 Task: In the Contact  AubreyNelson@iCloud.com, Log SMS with description: 'Followed up via SMS with a lead who attended our recent webinar.'; Add date: '2 September, 2023', attach the document: Terms_and_conditions.doc. Logged in from softage.10@softage.net
Action: Mouse moved to (75, 57)
Screenshot: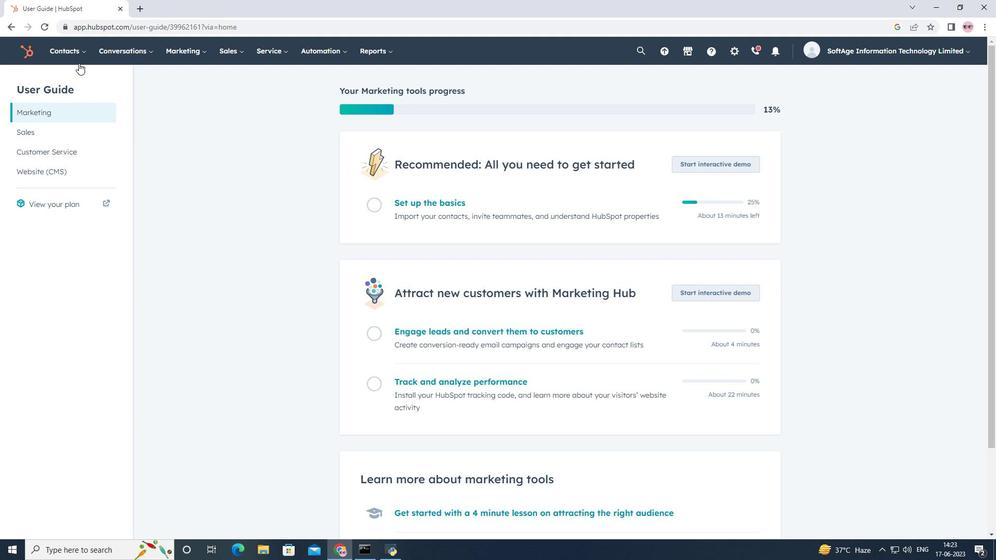 
Action: Mouse pressed left at (75, 57)
Screenshot: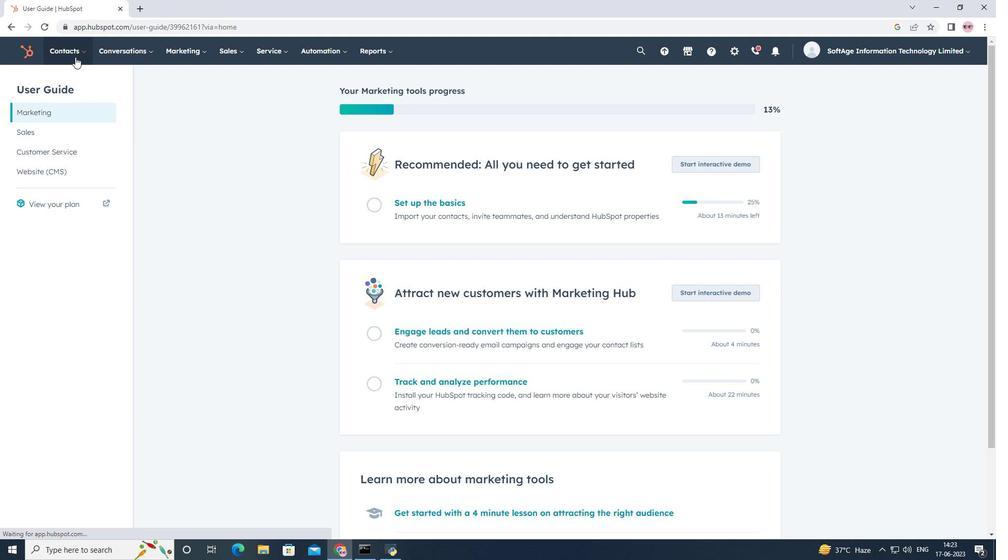 
Action: Mouse moved to (80, 86)
Screenshot: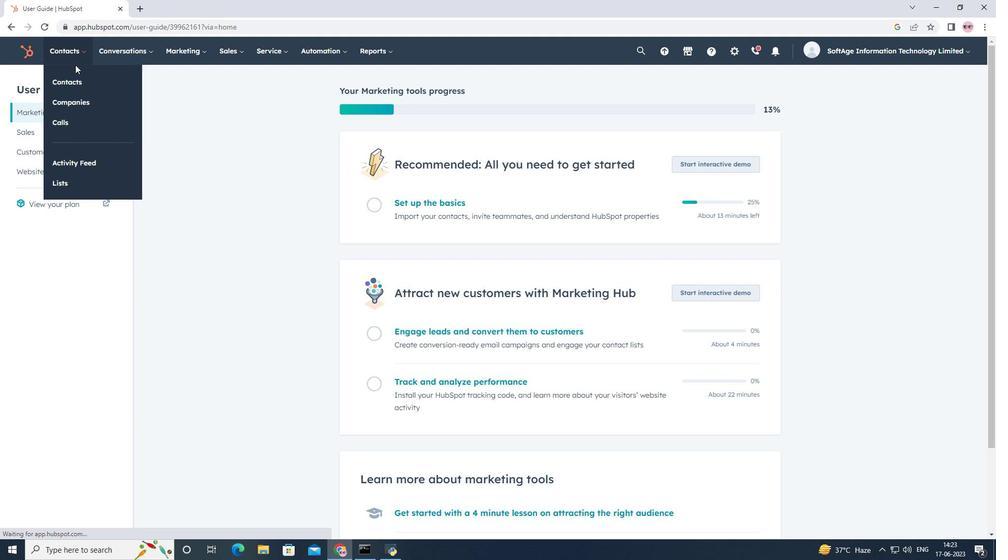 
Action: Mouse pressed left at (80, 86)
Screenshot: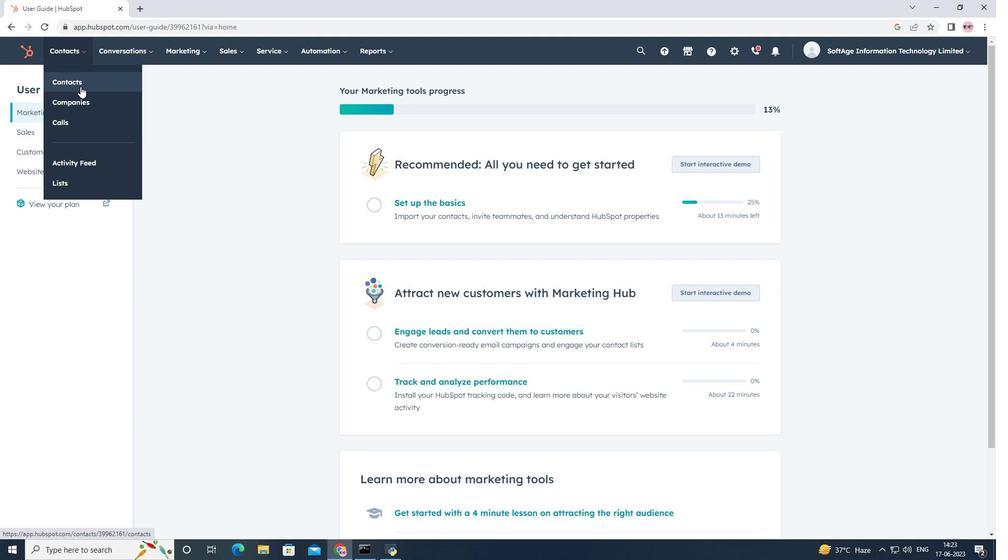 
Action: Mouse moved to (118, 163)
Screenshot: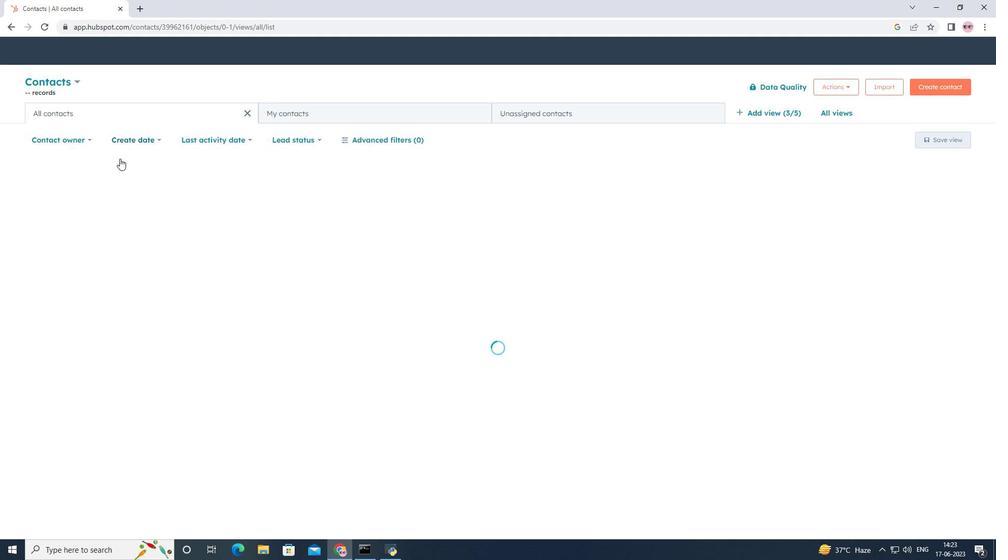 
Action: Mouse pressed left at (118, 163)
Screenshot: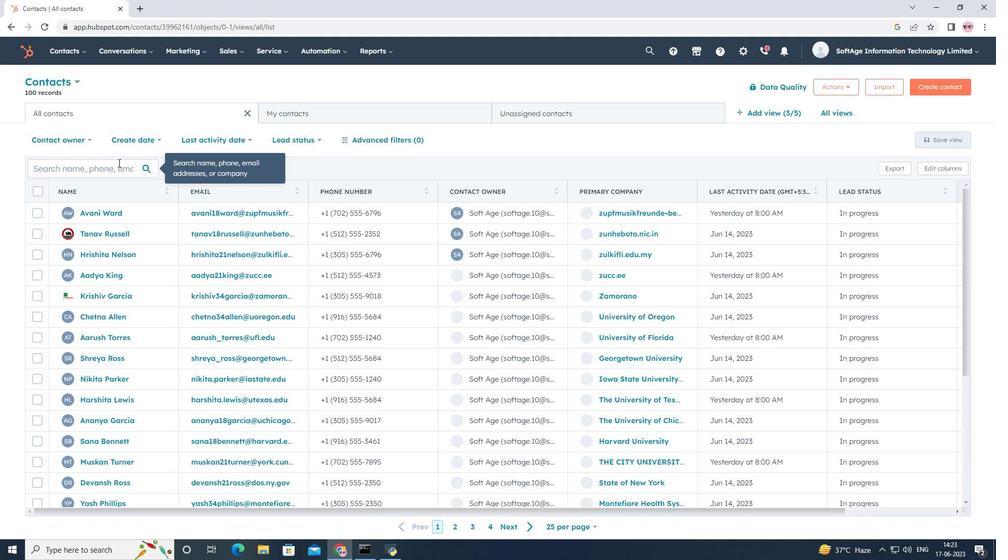 
Action: Key pressed <Key.shift>Aubrey<Key.shift><Key.shift>Na<Key.backspace>elson<Key.shift>@i<Key.shift>Cloud.com
Screenshot: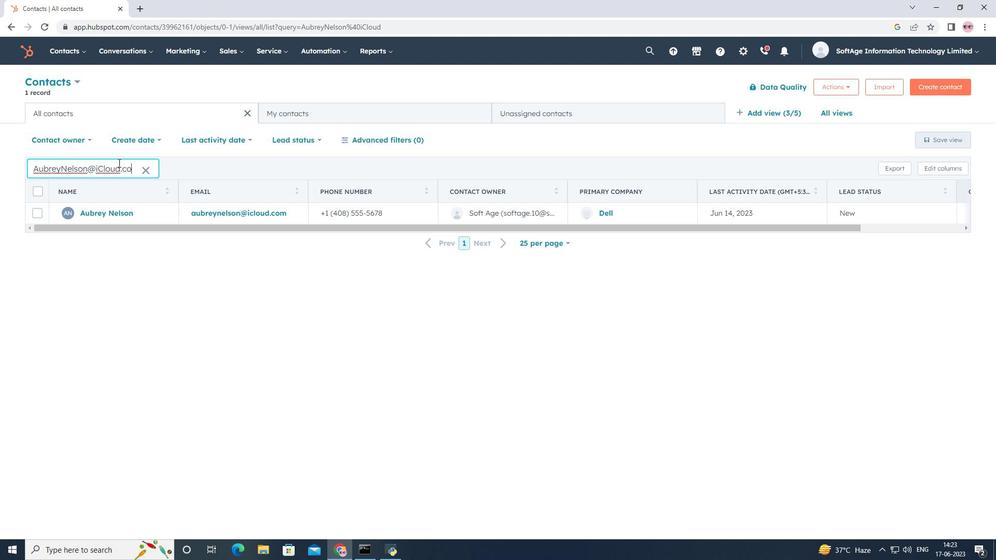 
Action: Mouse moved to (113, 211)
Screenshot: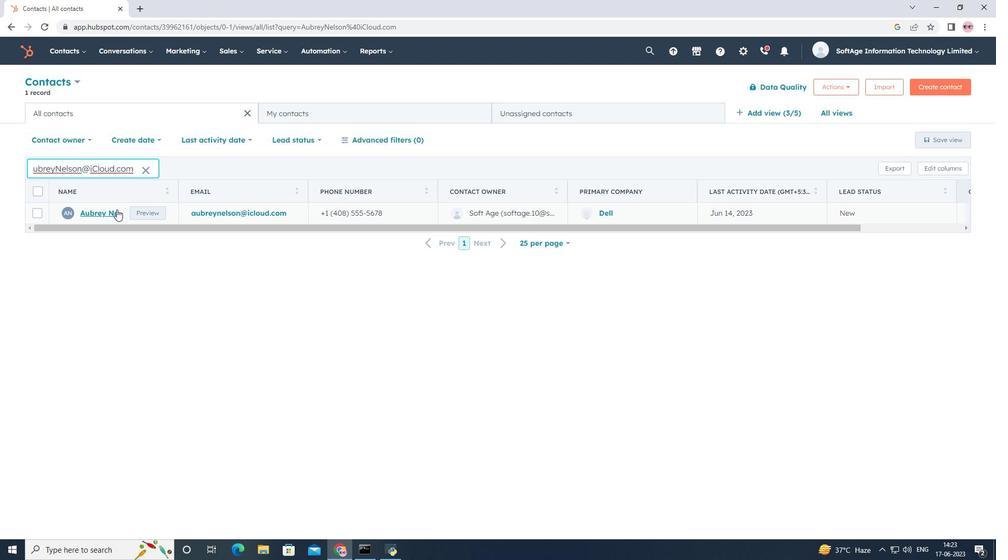 
Action: Mouse pressed left at (113, 211)
Screenshot: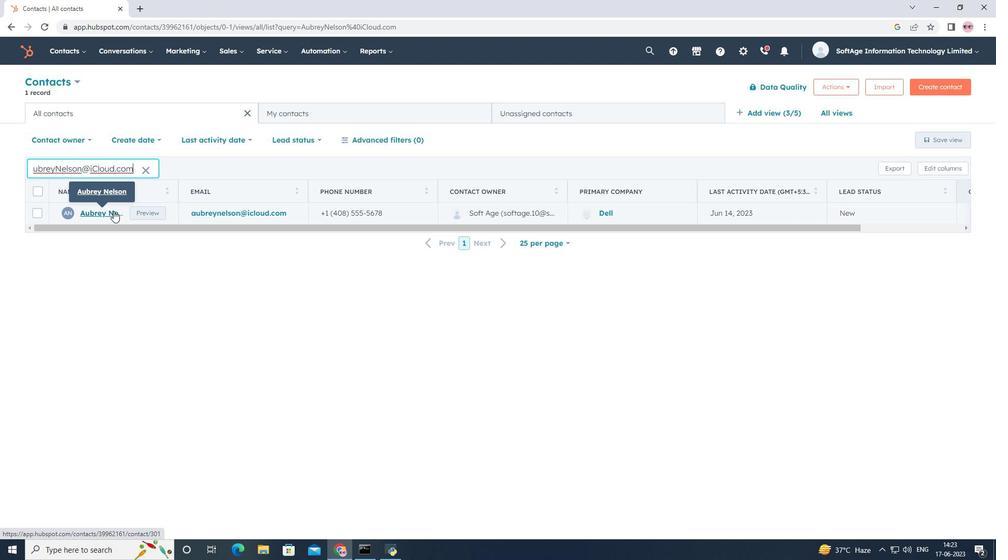 
Action: Mouse moved to (203, 168)
Screenshot: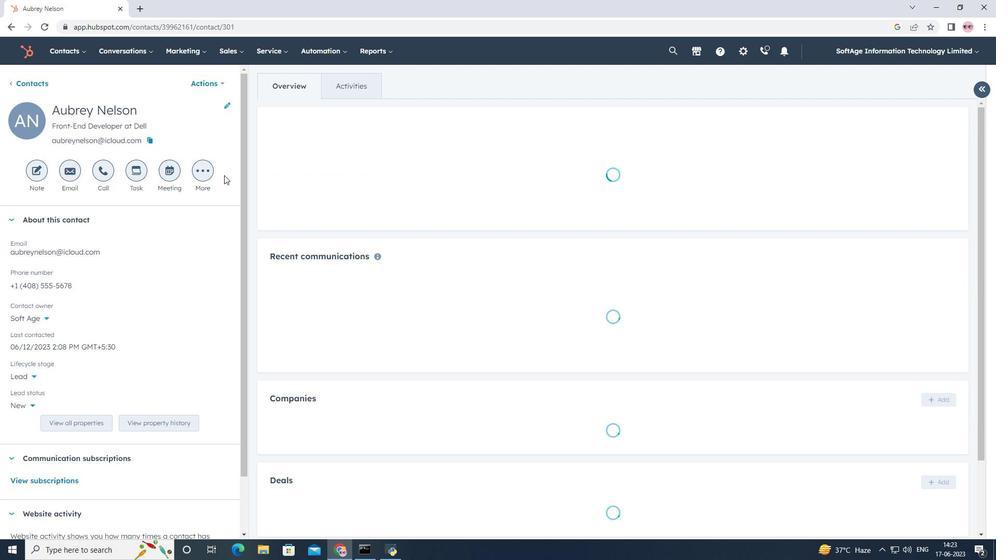 
Action: Mouse pressed left at (203, 168)
Screenshot: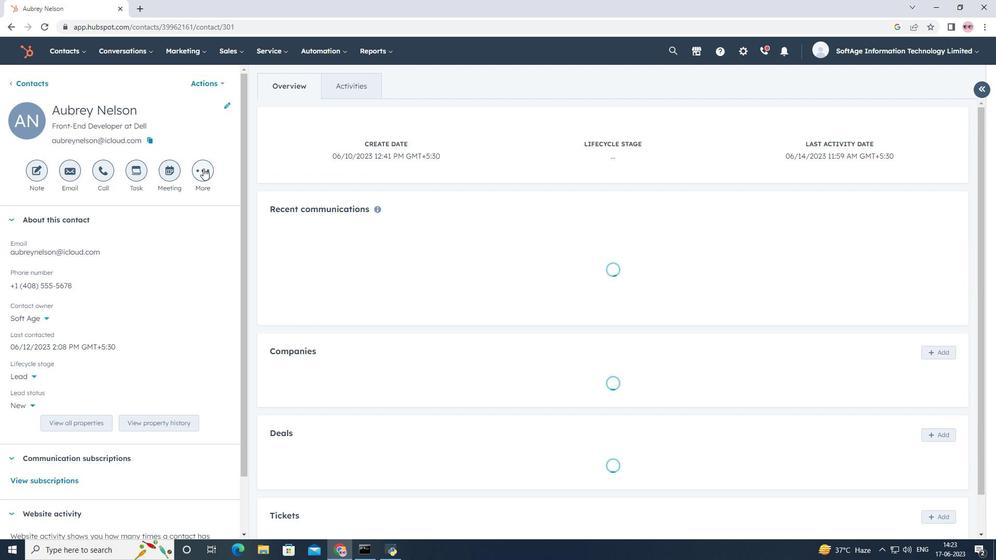 
Action: Mouse moved to (204, 190)
Screenshot: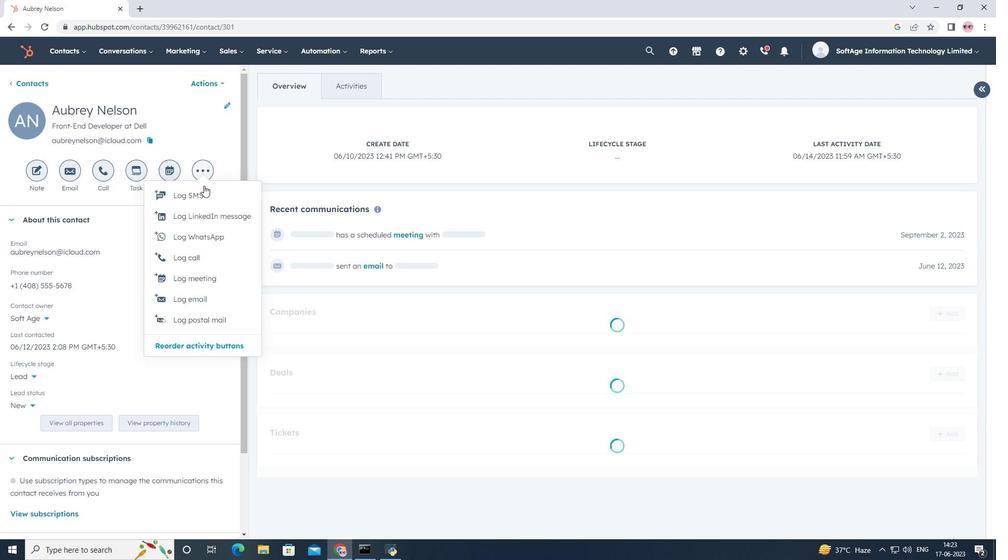 
Action: Mouse pressed left at (204, 190)
Screenshot: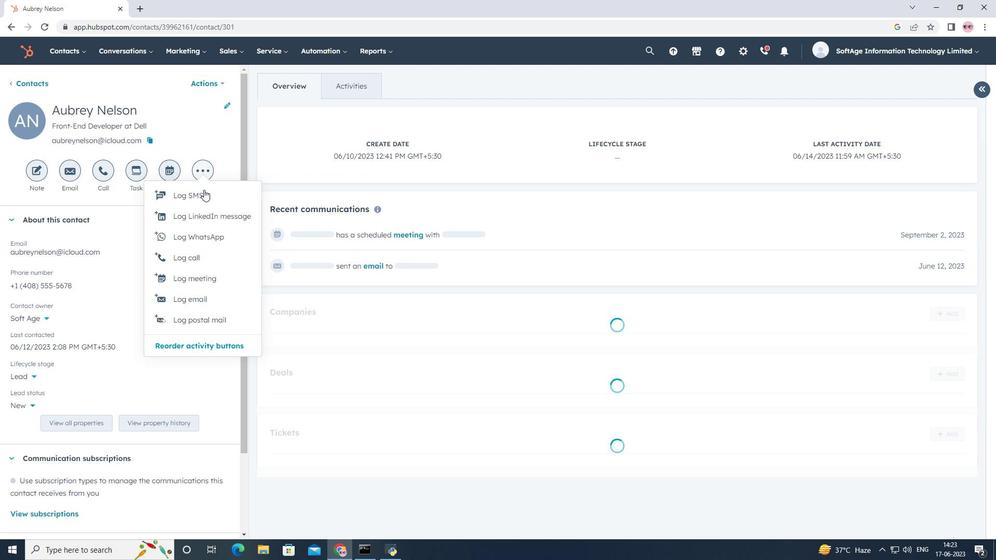 
Action: Mouse moved to (635, 394)
Screenshot: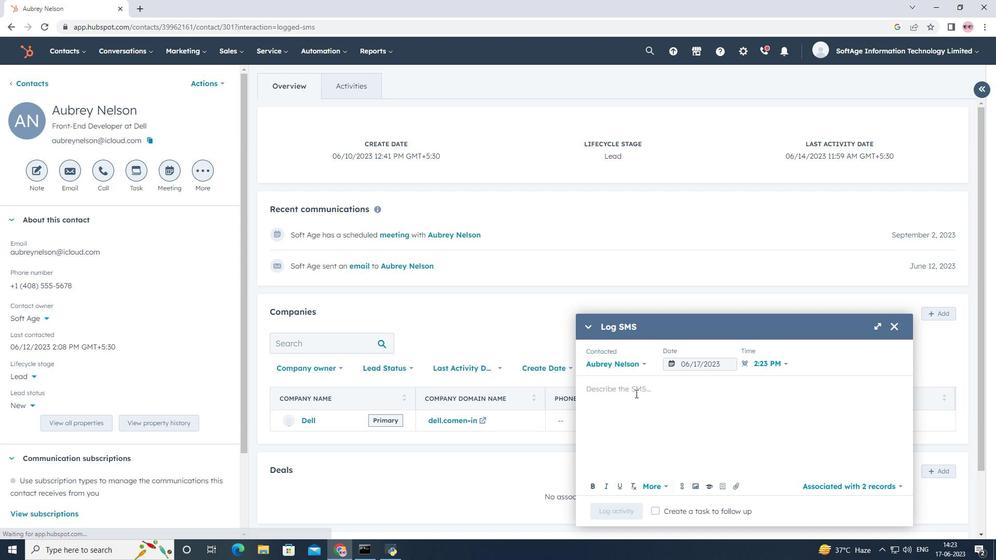 
Action: Key pressed <Key.shift><Key.shift><Key.shift><Key.shift><Key.shift><Key.shift>Followed<Key.space>up<Key.space>via<Key.space>
Screenshot: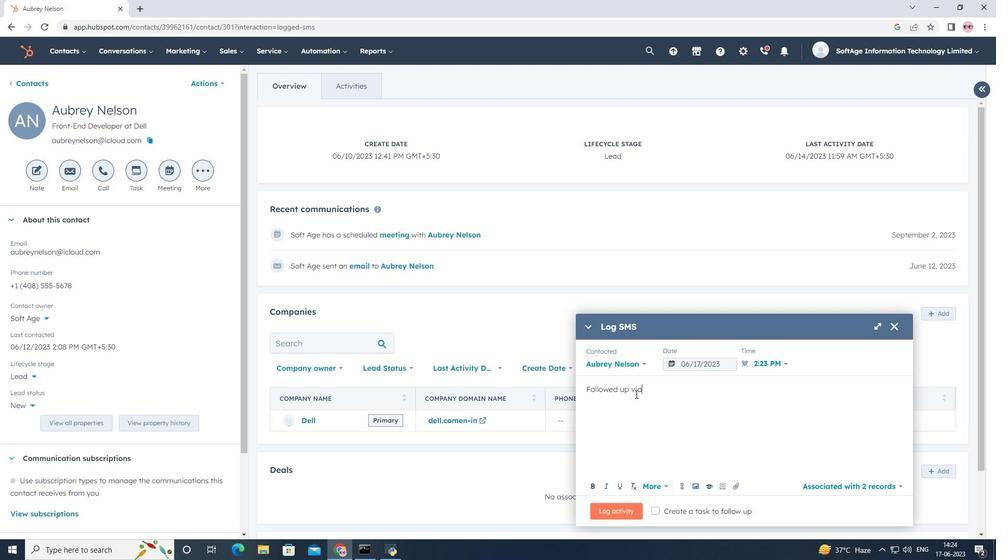 
Action: Mouse moved to (635, 394)
Screenshot: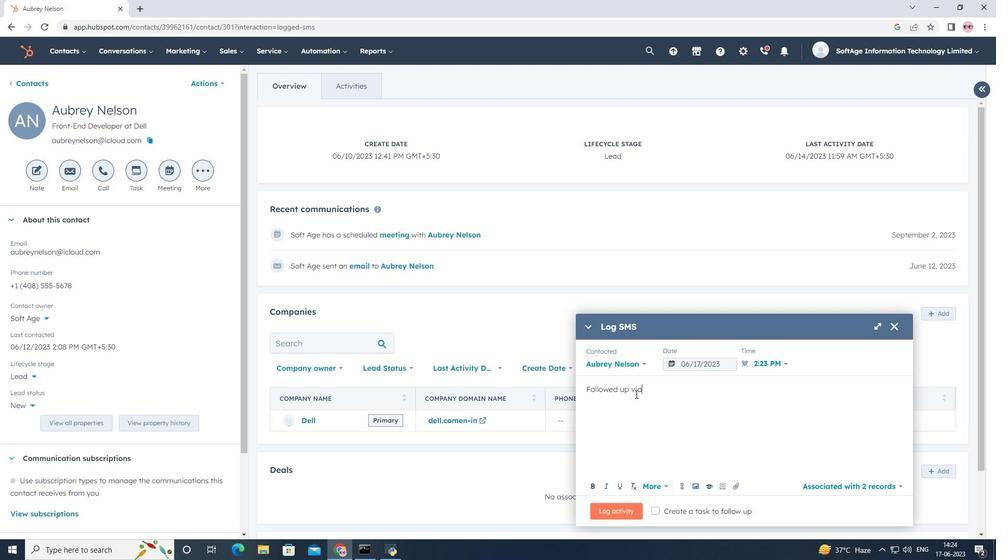 
Action: Key pressed <Key.shift>SMS<Key.space>with<Key.space>a<Key.space>lead<Key.space>who<Key.space>attended<Key.space>our<Key.space>recent<Key.space>webinar.
Screenshot: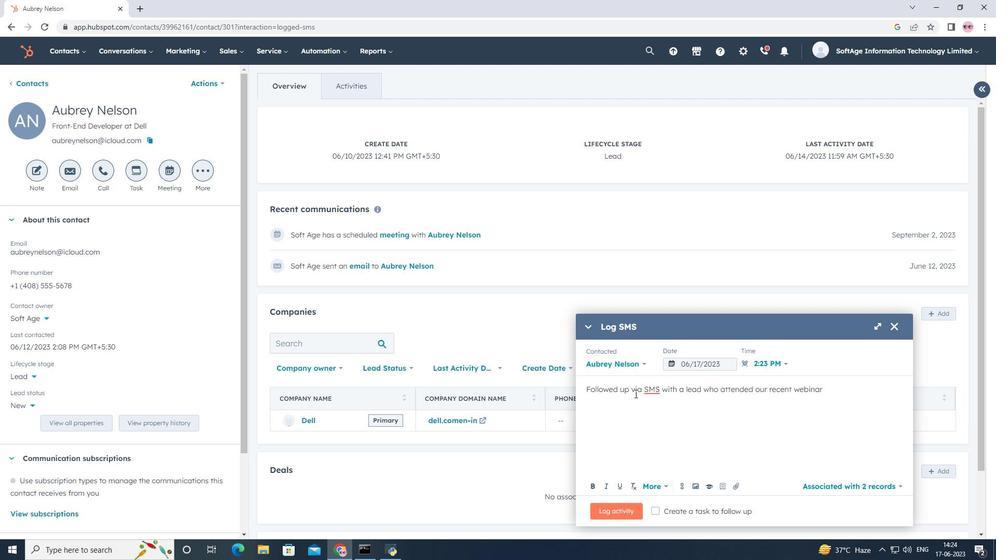 
Action: Mouse moved to (719, 362)
Screenshot: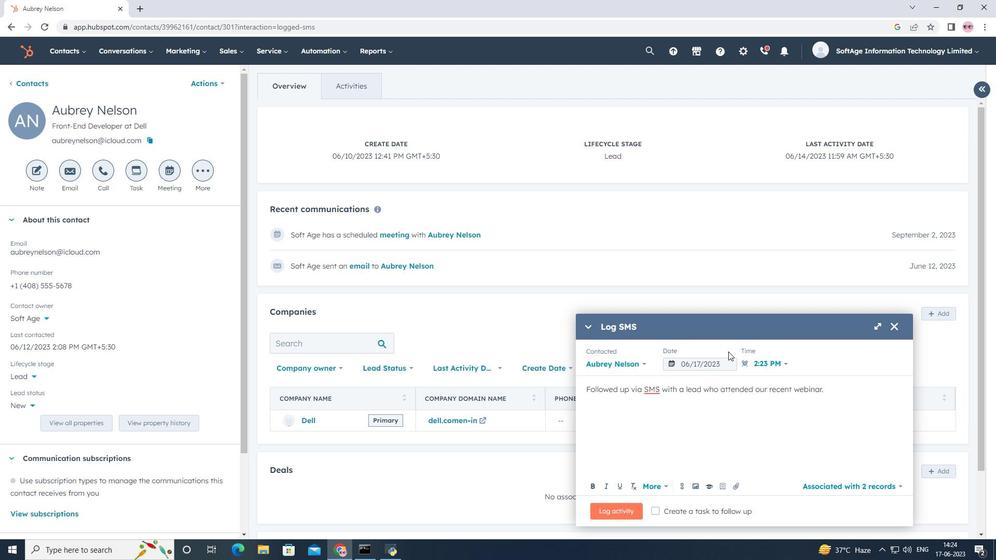
Action: Mouse pressed left at (719, 362)
Screenshot: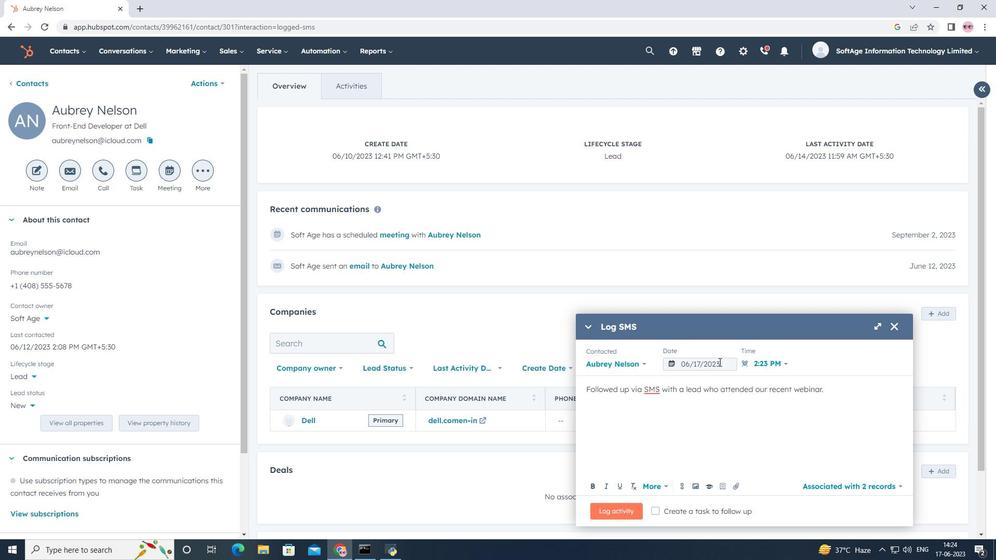 
Action: Mouse moved to (802, 199)
Screenshot: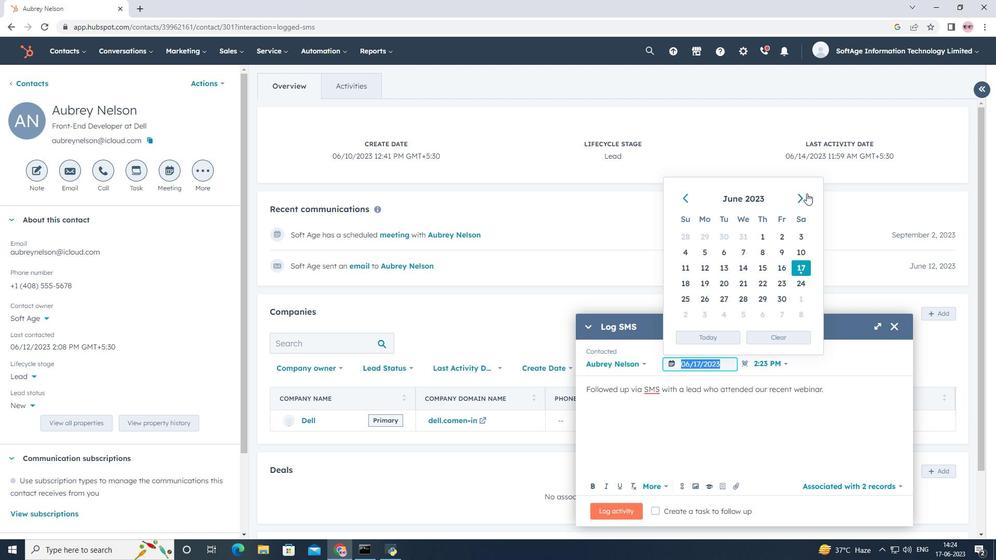 
Action: Mouse pressed left at (802, 199)
Screenshot: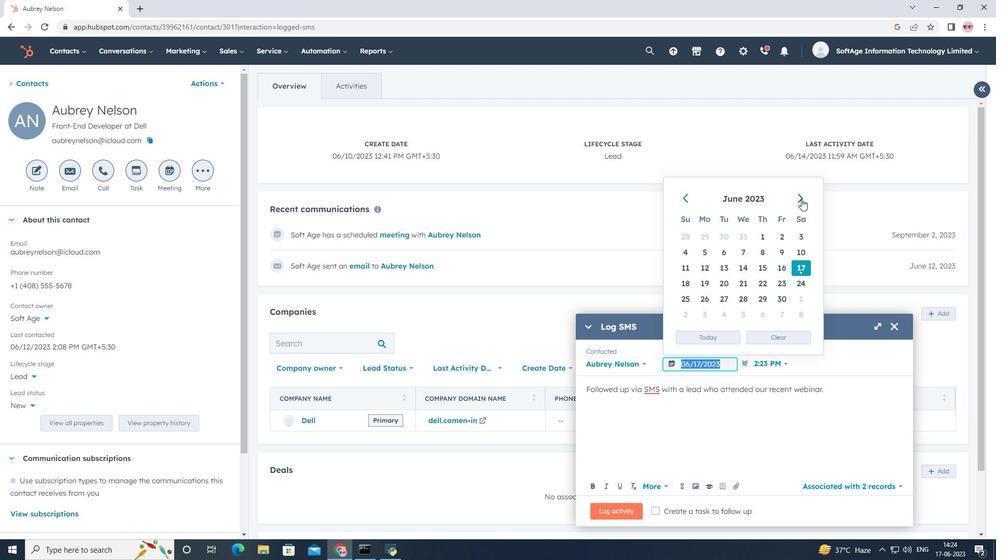 
Action: Mouse pressed left at (802, 199)
Screenshot: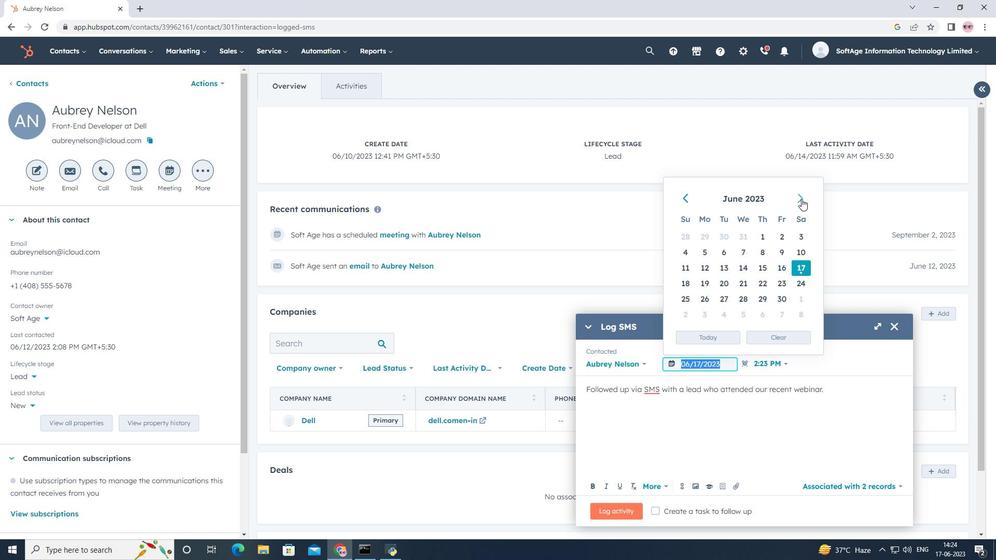 
Action: Mouse pressed left at (802, 199)
Screenshot: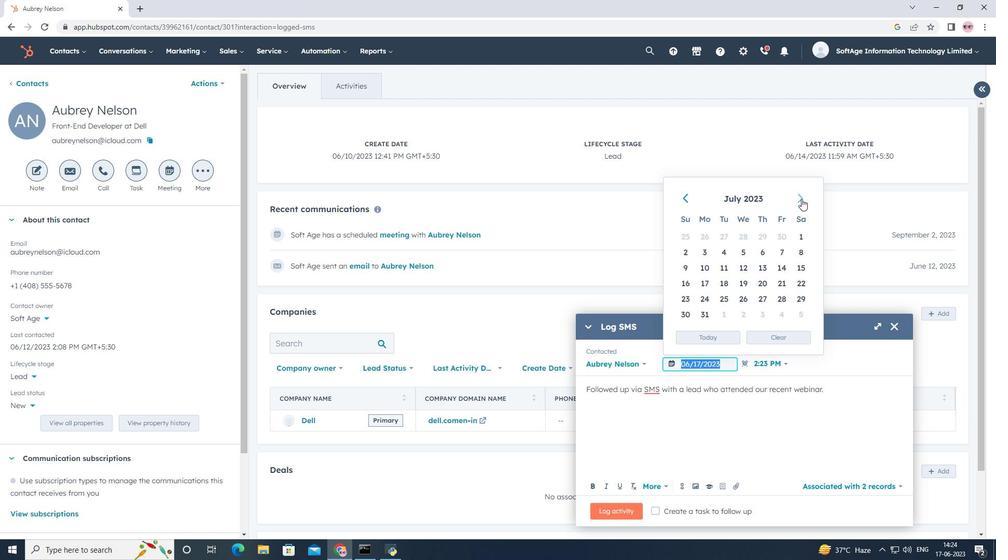 
Action: Mouse pressed left at (802, 199)
Screenshot: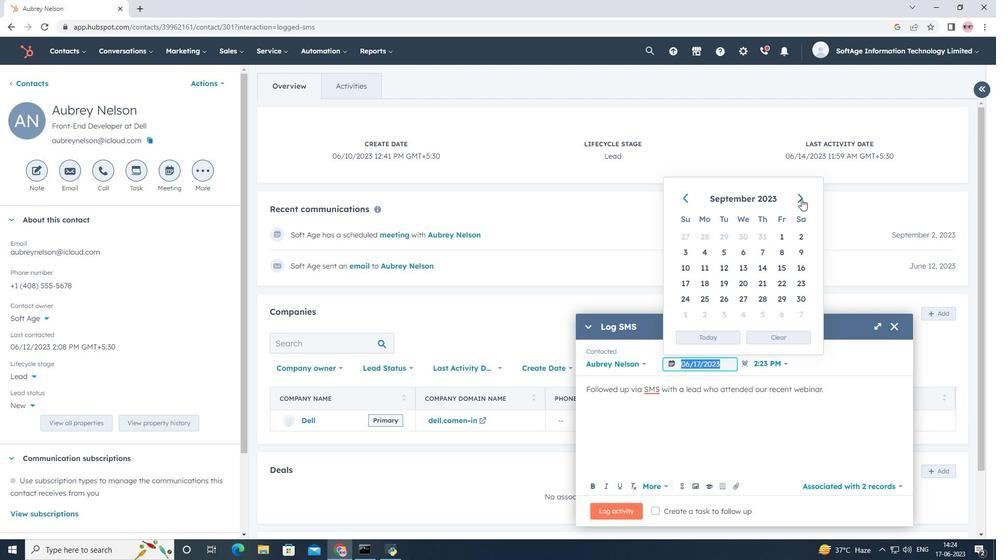 
Action: Mouse moved to (679, 198)
Screenshot: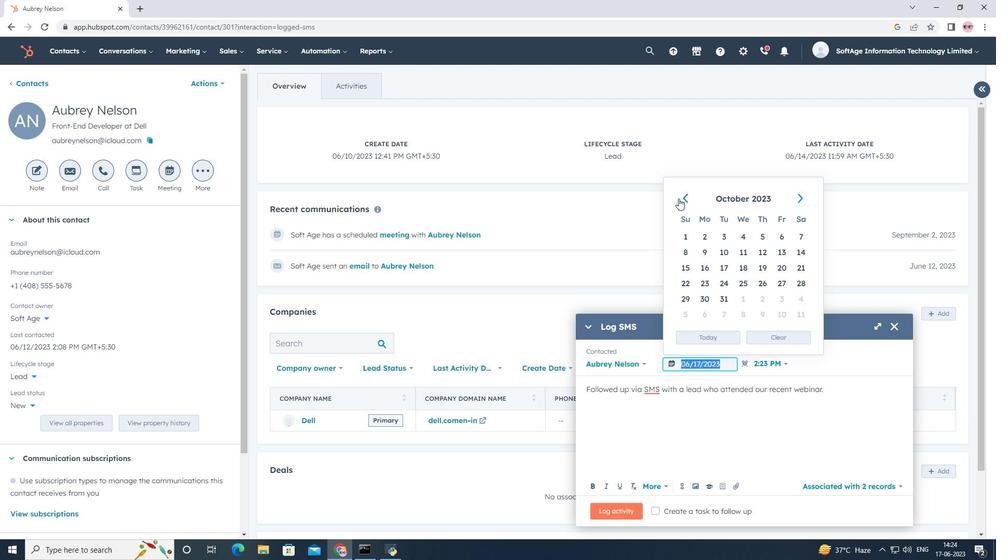 
Action: Mouse pressed left at (679, 198)
Screenshot: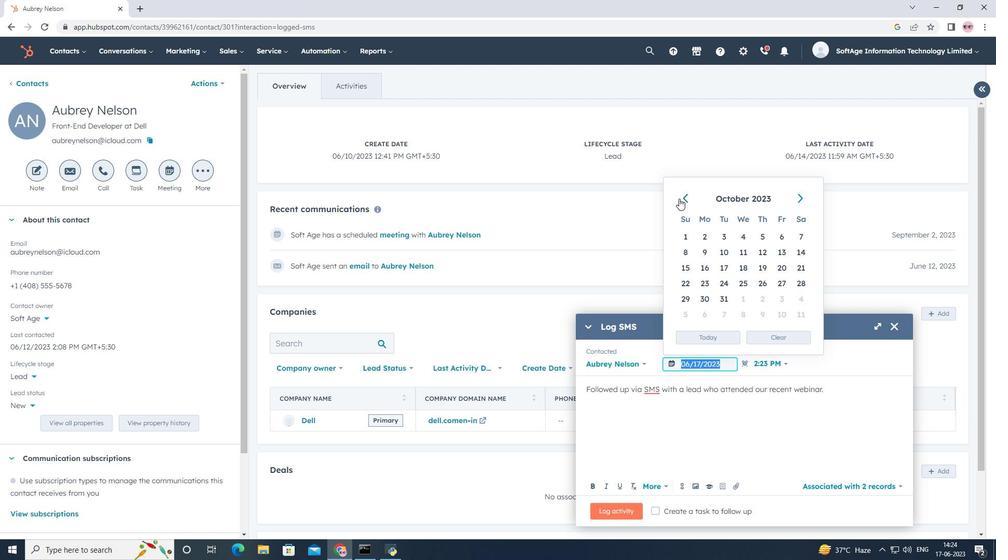 
Action: Mouse moved to (801, 235)
Screenshot: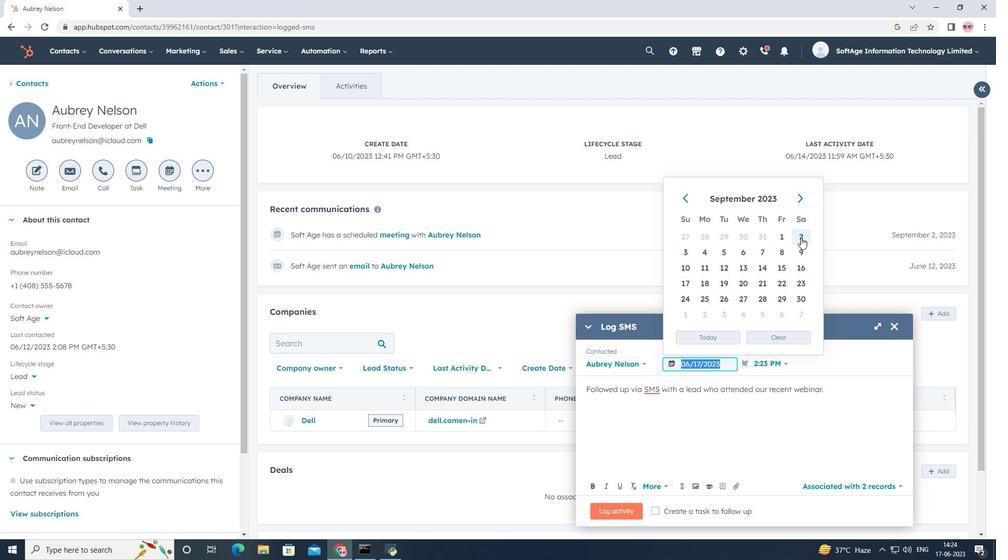 
Action: Mouse pressed left at (801, 235)
Screenshot: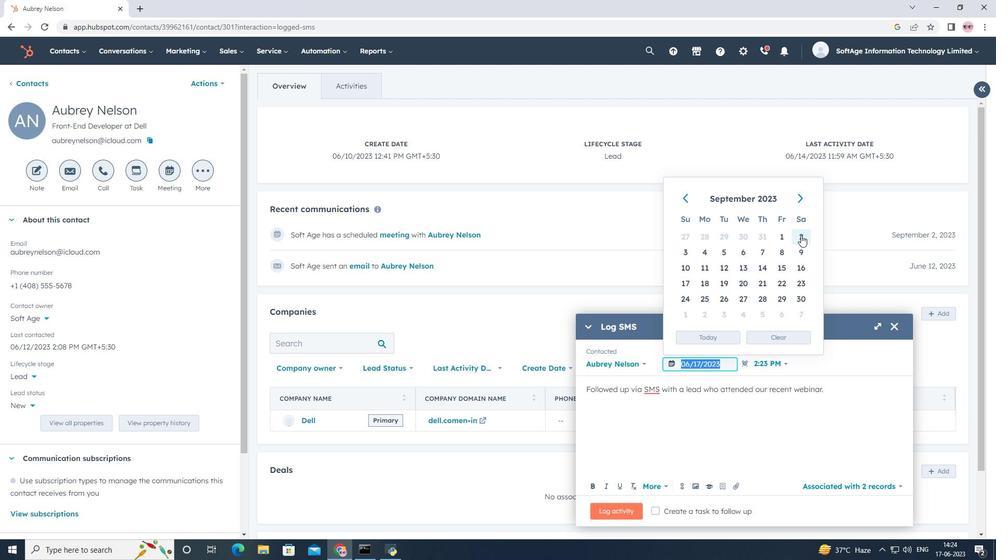 
Action: Mouse moved to (737, 484)
Screenshot: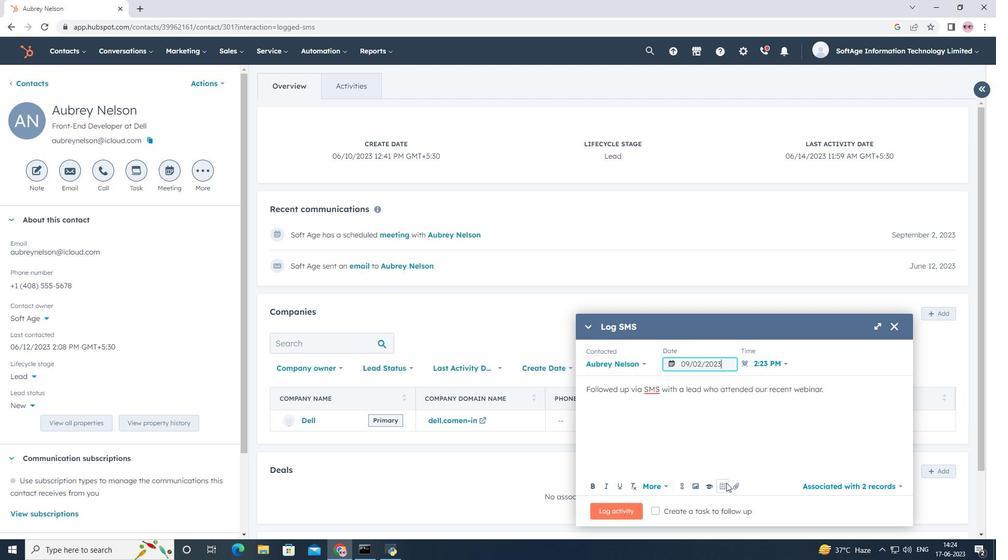 
Action: Mouse pressed left at (737, 484)
Screenshot: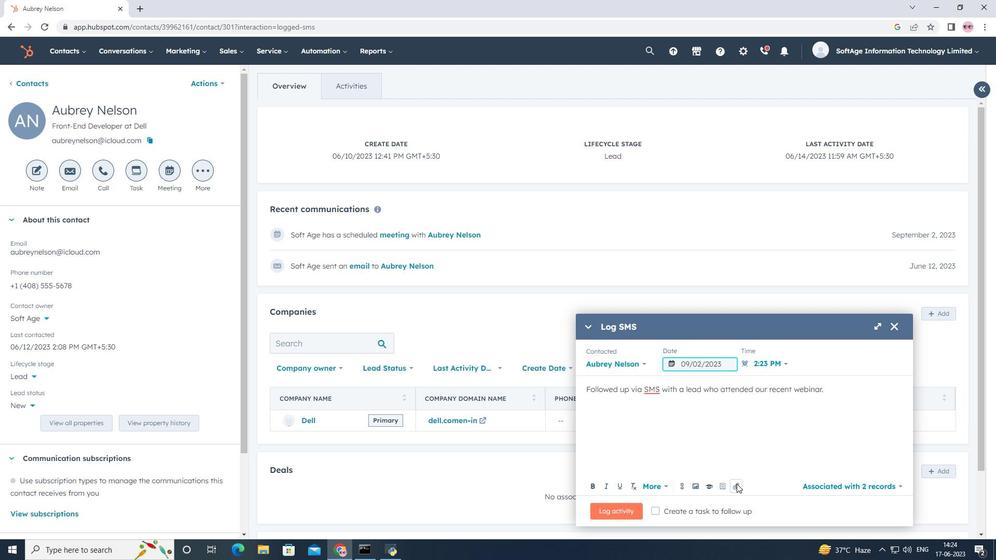
Action: Mouse moved to (739, 455)
Screenshot: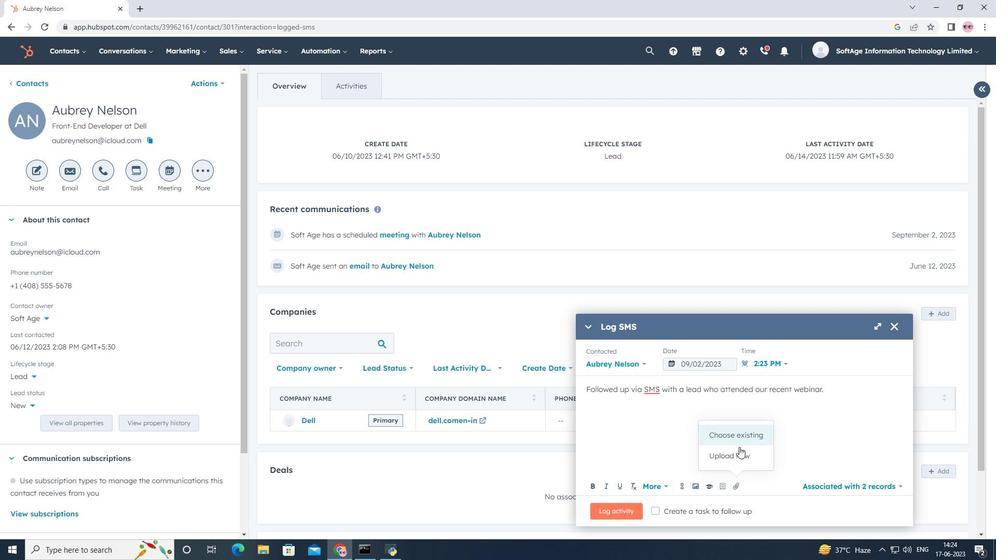 
Action: Mouse pressed left at (739, 455)
Screenshot: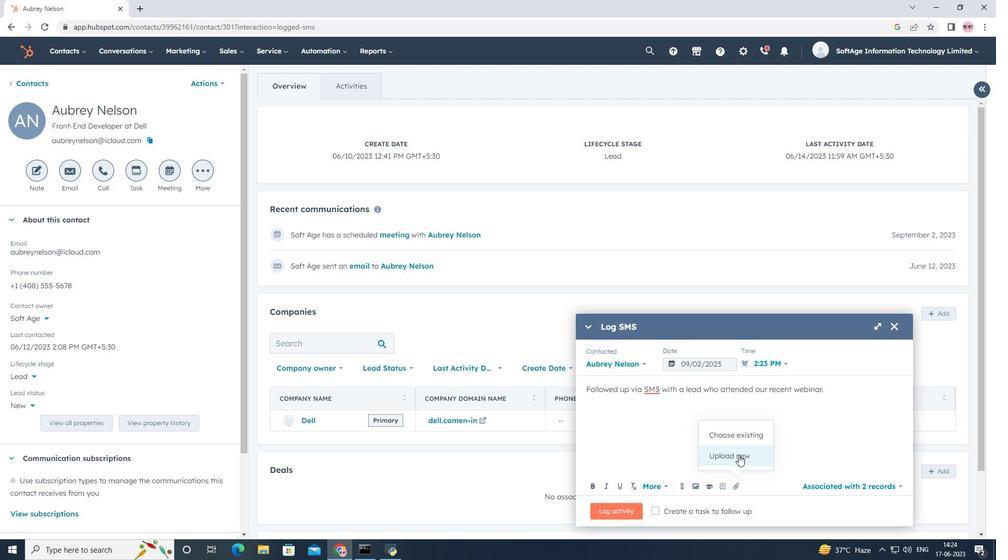 
Action: Mouse moved to (140, 96)
Screenshot: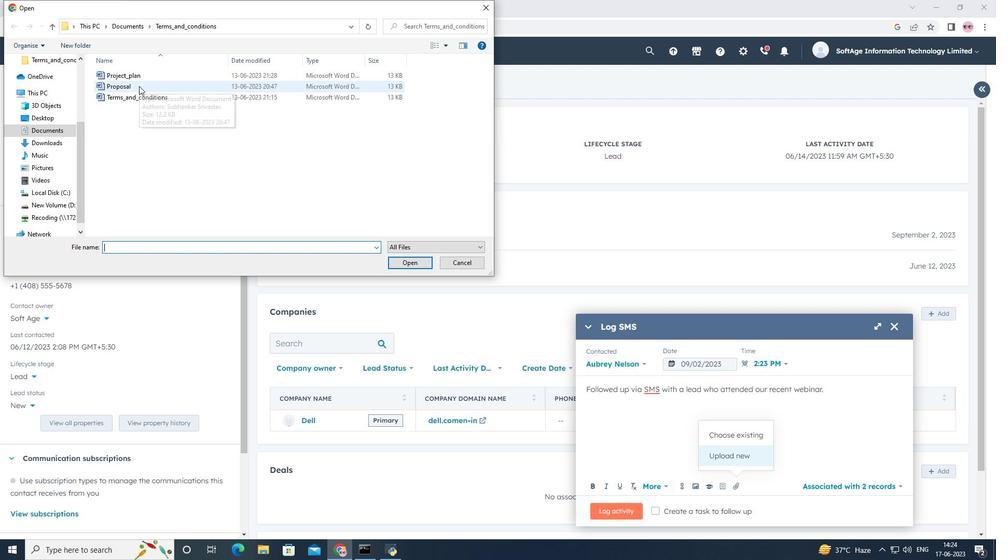 
Action: Mouse pressed left at (140, 96)
Screenshot: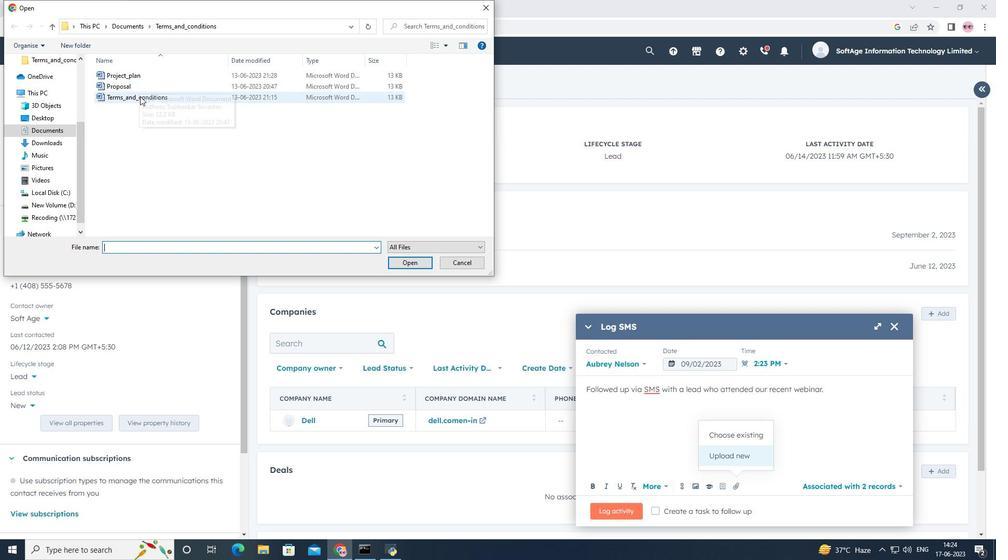 
Action: Mouse moved to (404, 259)
Screenshot: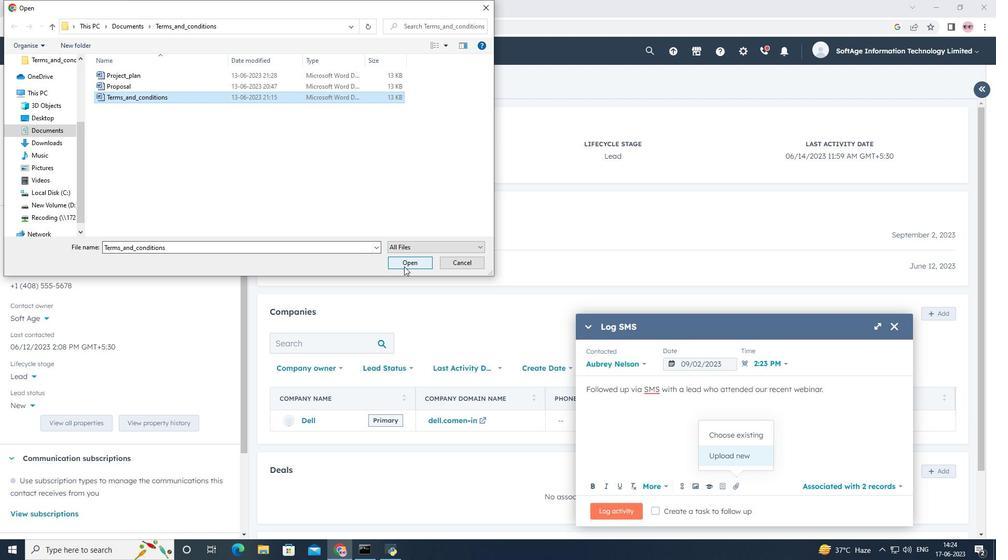 
Action: Mouse pressed left at (404, 259)
Screenshot: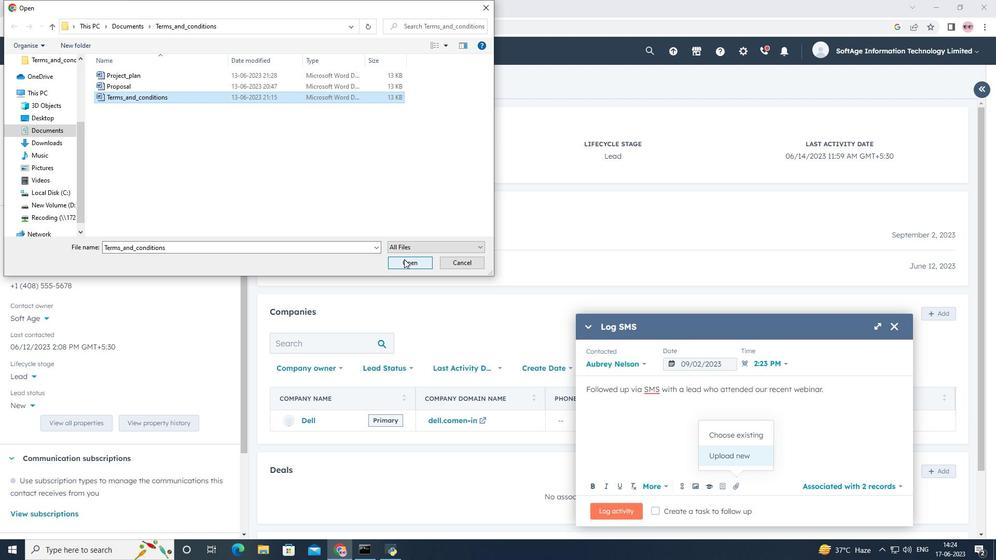 
Action: Mouse moved to (629, 514)
Screenshot: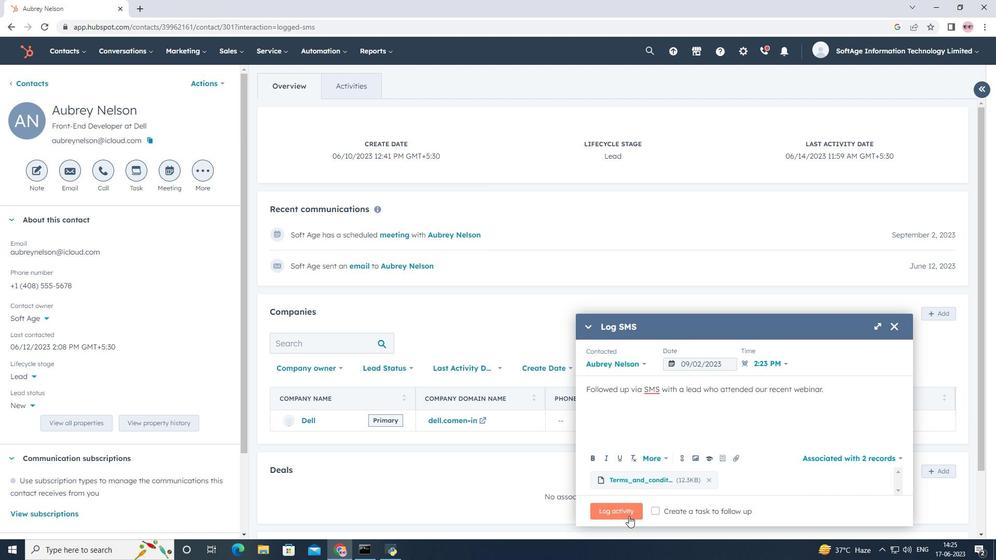 
Action: Mouse pressed left at (629, 514)
Screenshot: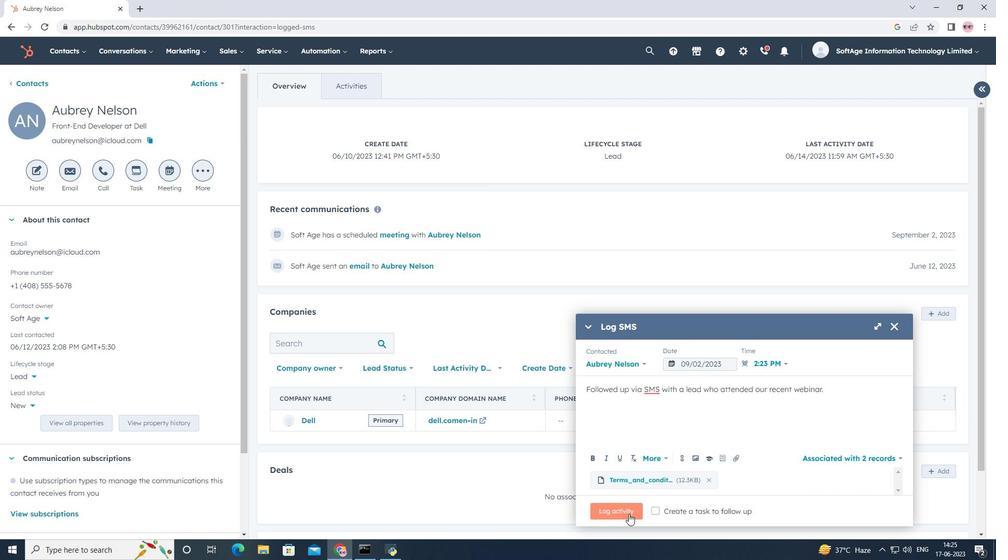 
Action: Mouse moved to (629, 514)
Screenshot: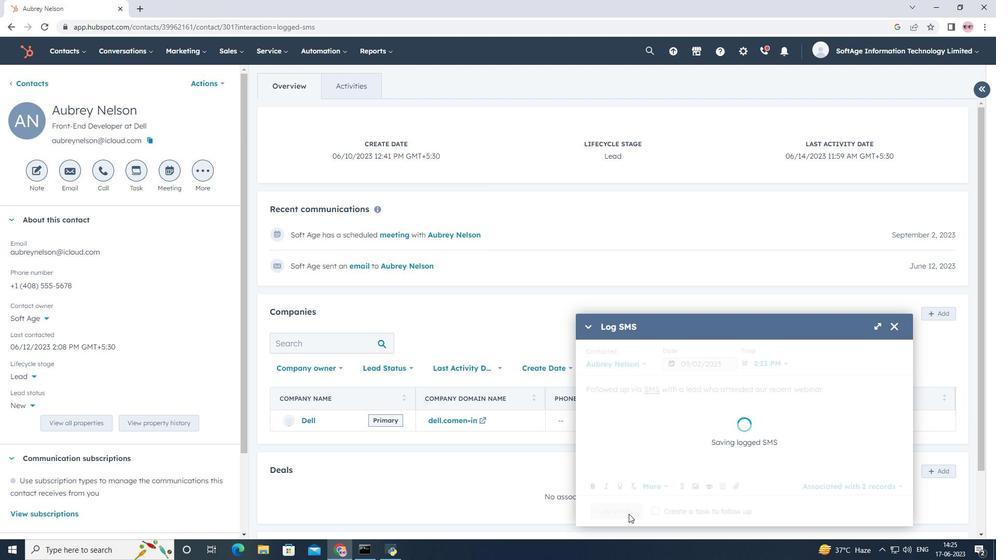 
